Task: Add Gt's Living Foods Cacao Cocoyo Living Coconut Yogurt to the cart.
Action: Mouse moved to (18, 91)
Screenshot: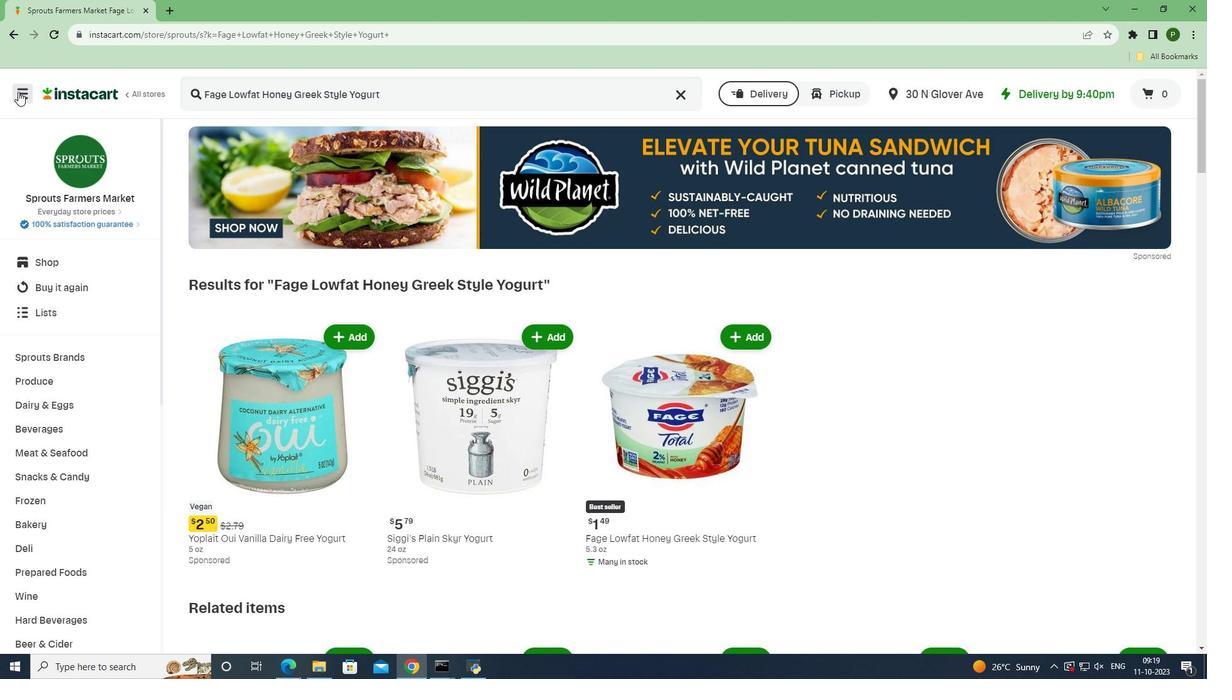 
Action: Mouse pressed left at (18, 91)
Screenshot: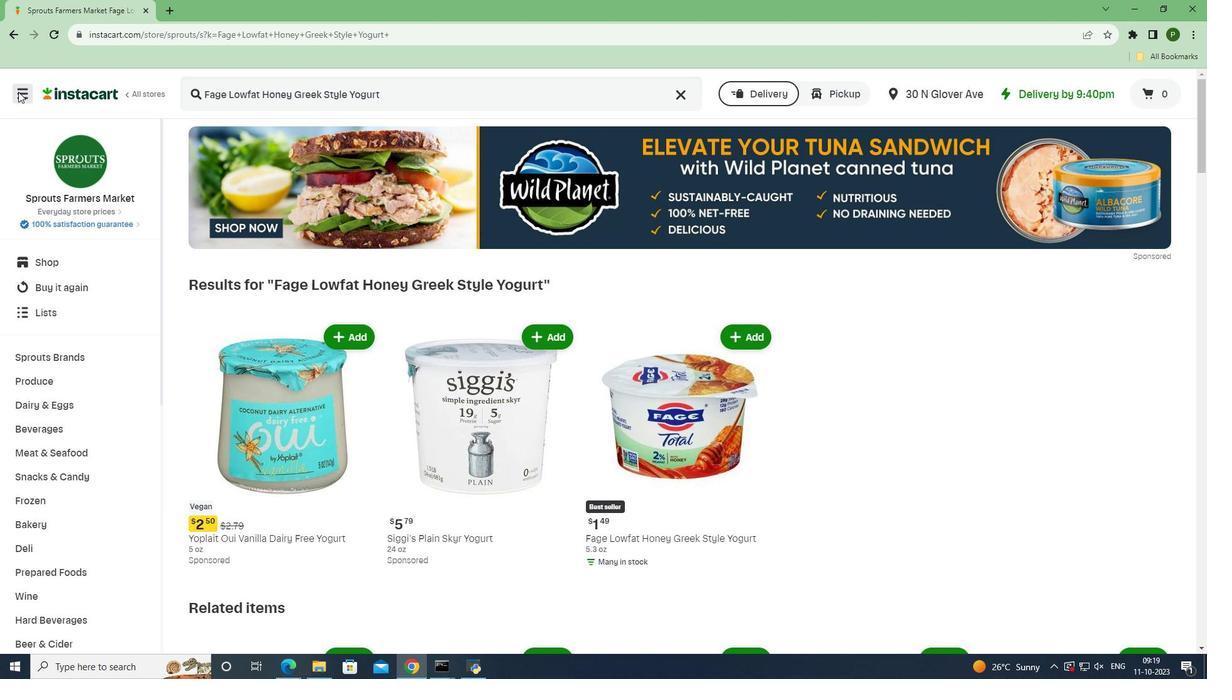 
Action: Mouse moved to (59, 337)
Screenshot: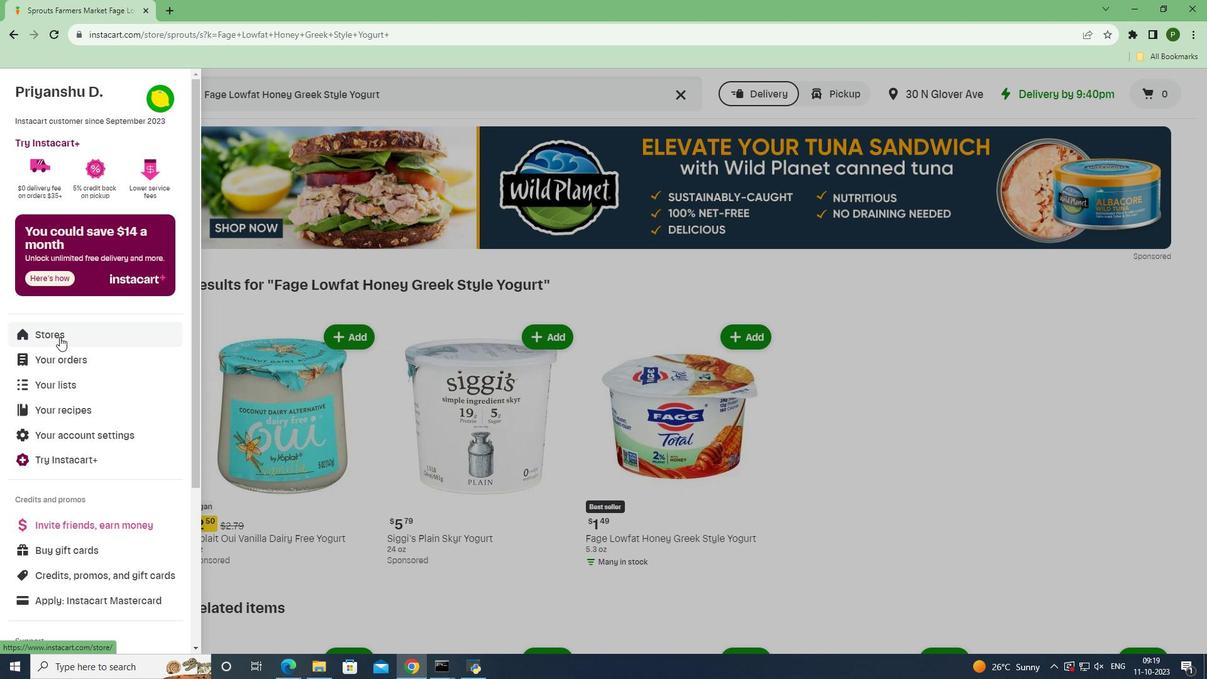 
Action: Mouse pressed left at (59, 337)
Screenshot: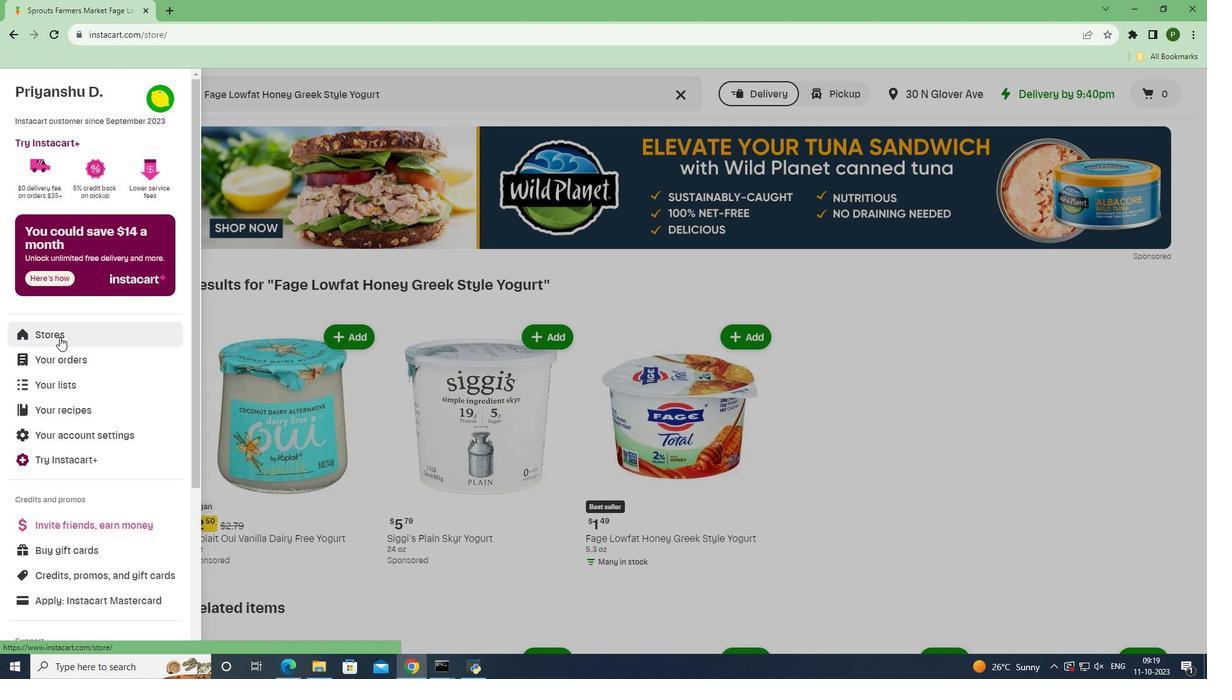 
Action: Mouse moved to (289, 140)
Screenshot: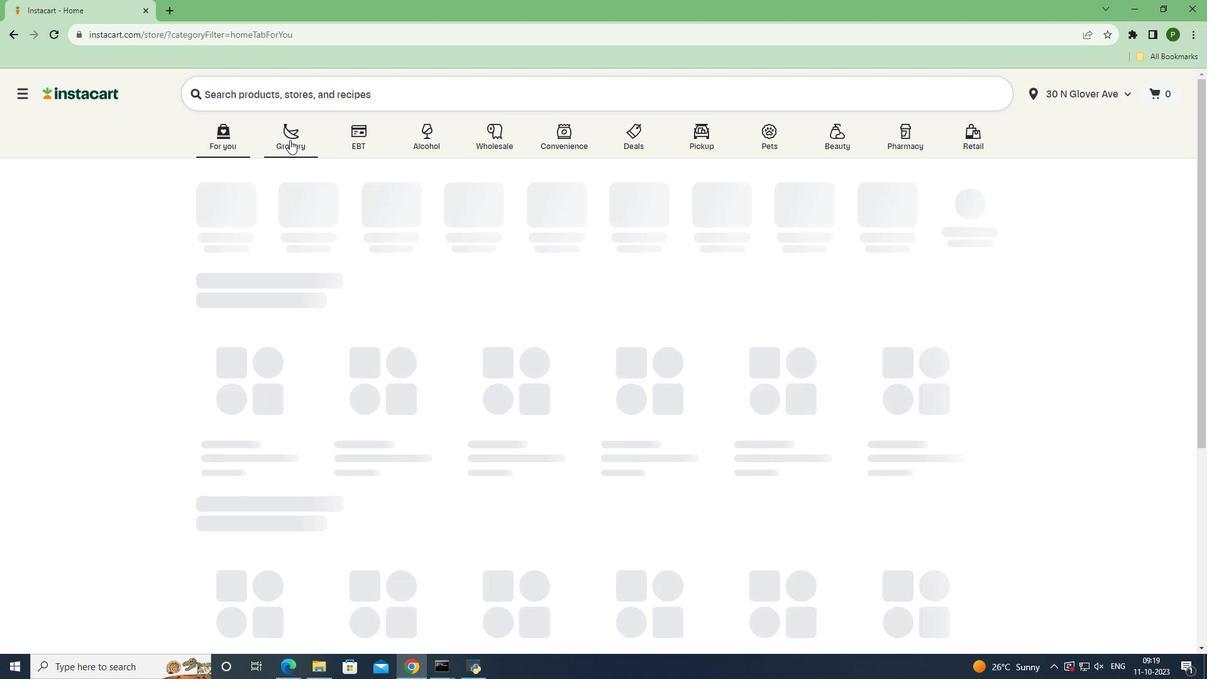 
Action: Mouse pressed left at (289, 140)
Screenshot: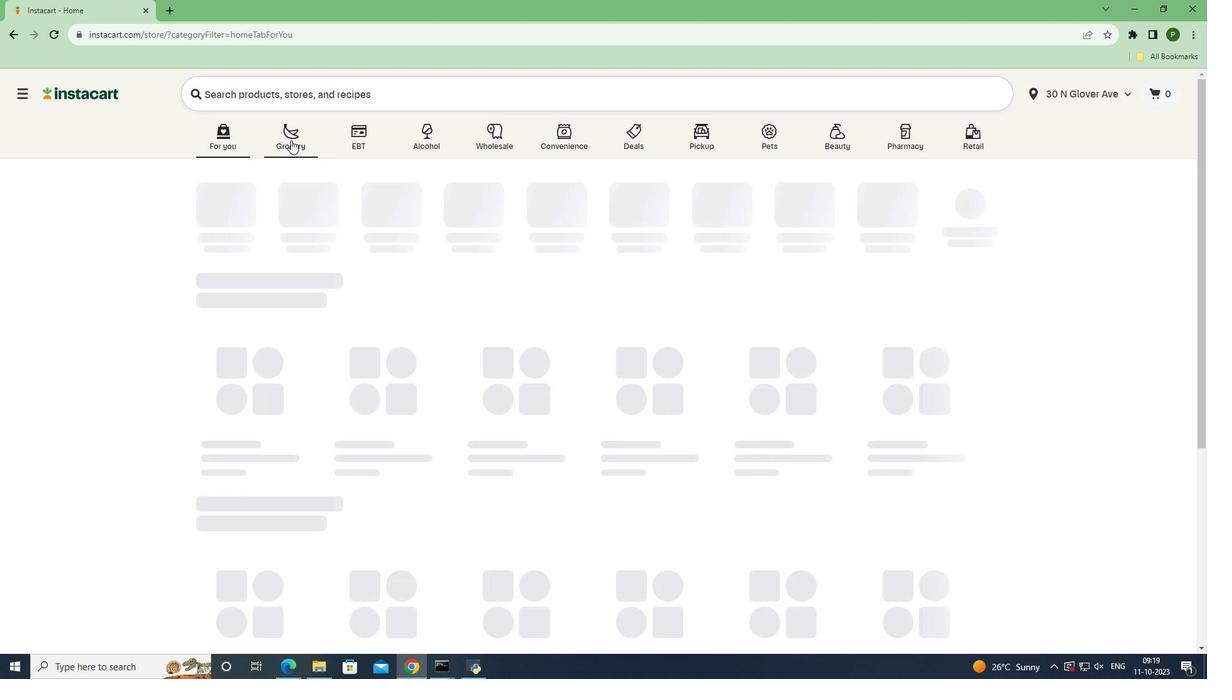 
Action: Mouse moved to (494, 289)
Screenshot: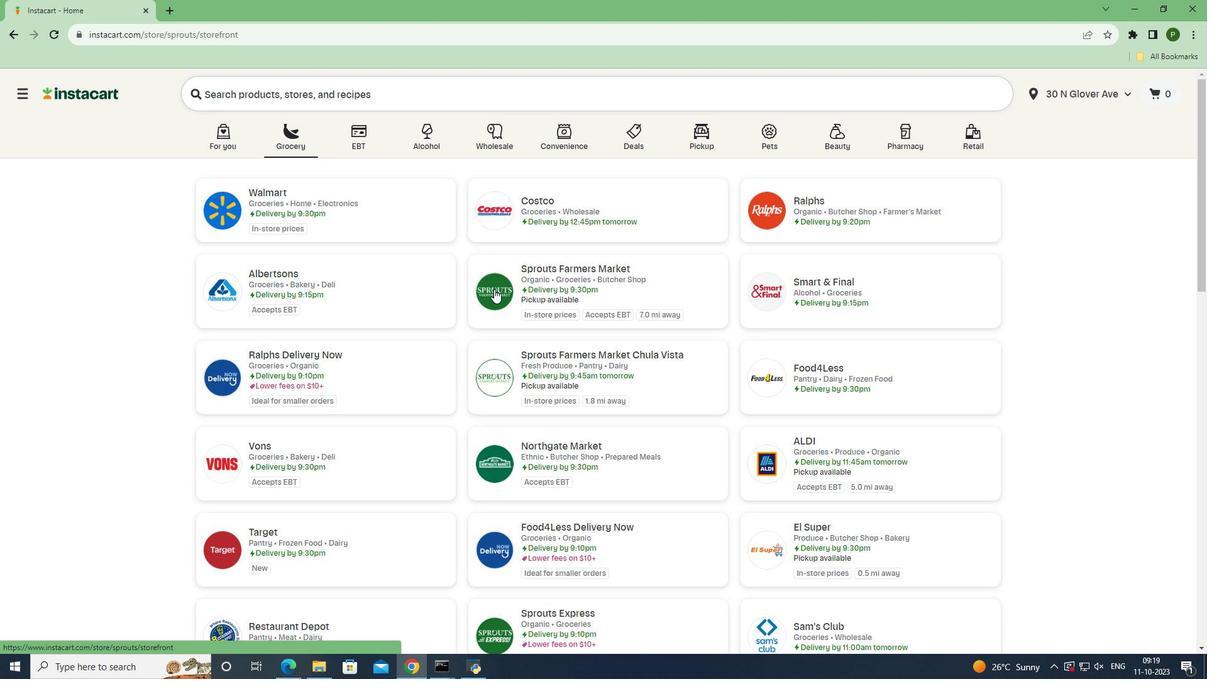 
Action: Mouse pressed left at (494, 289)
Screenshot: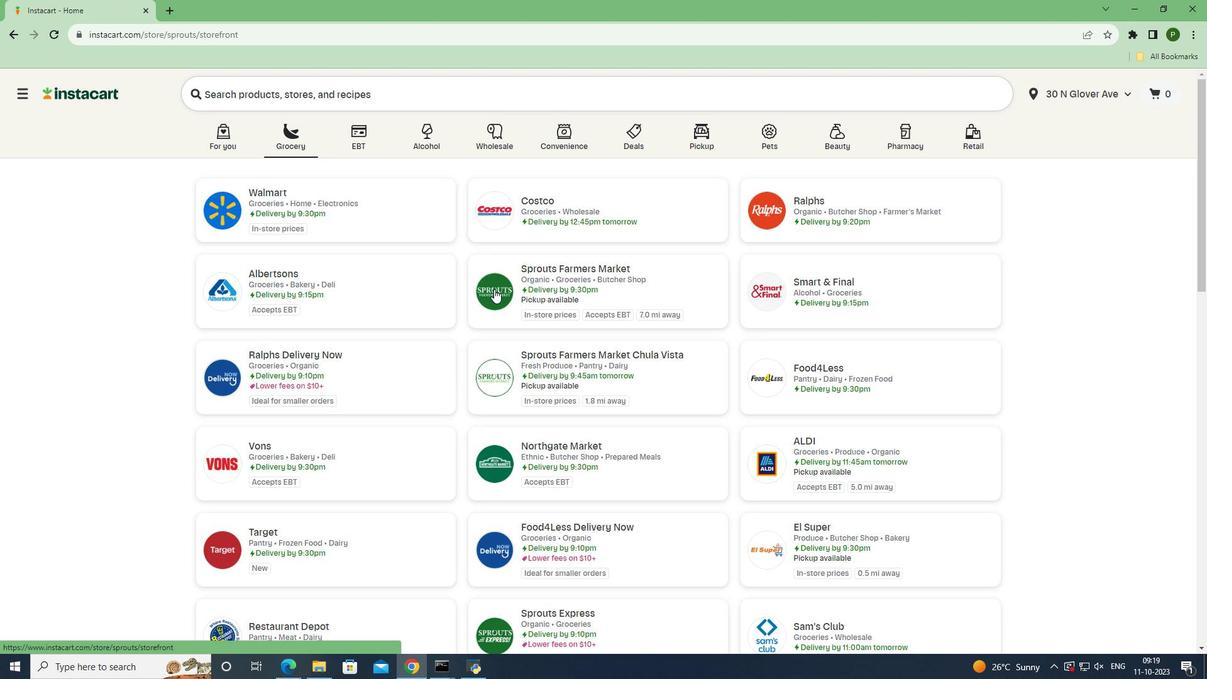 
Action: Mouse moved to (125, 406)
Screenshot: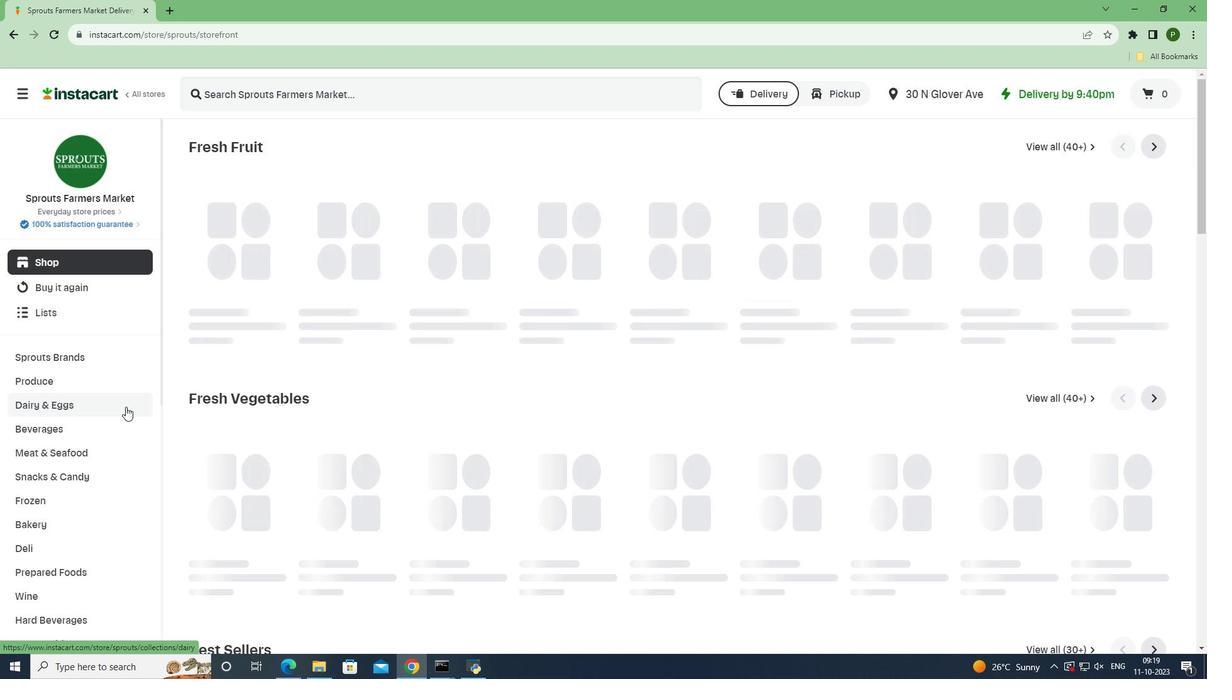 
Action: Mouse pressed left at (125, 406)
Screenshot: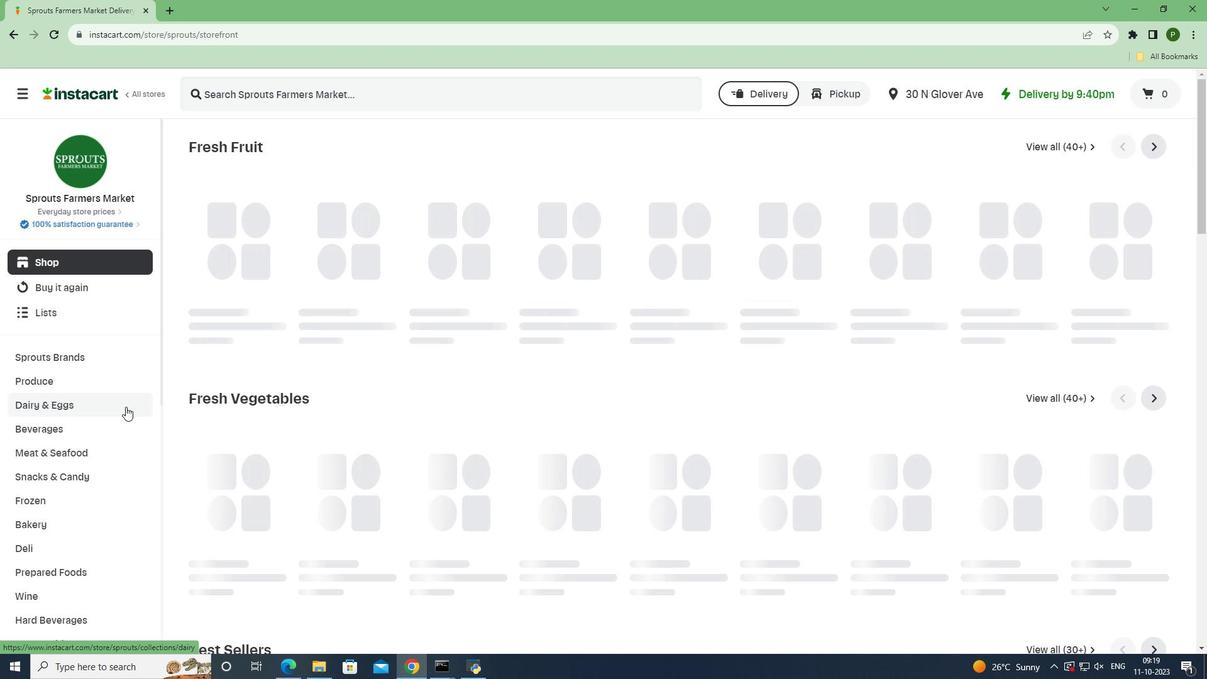
Action: Mouse moved to (79, 499)
Screenshot: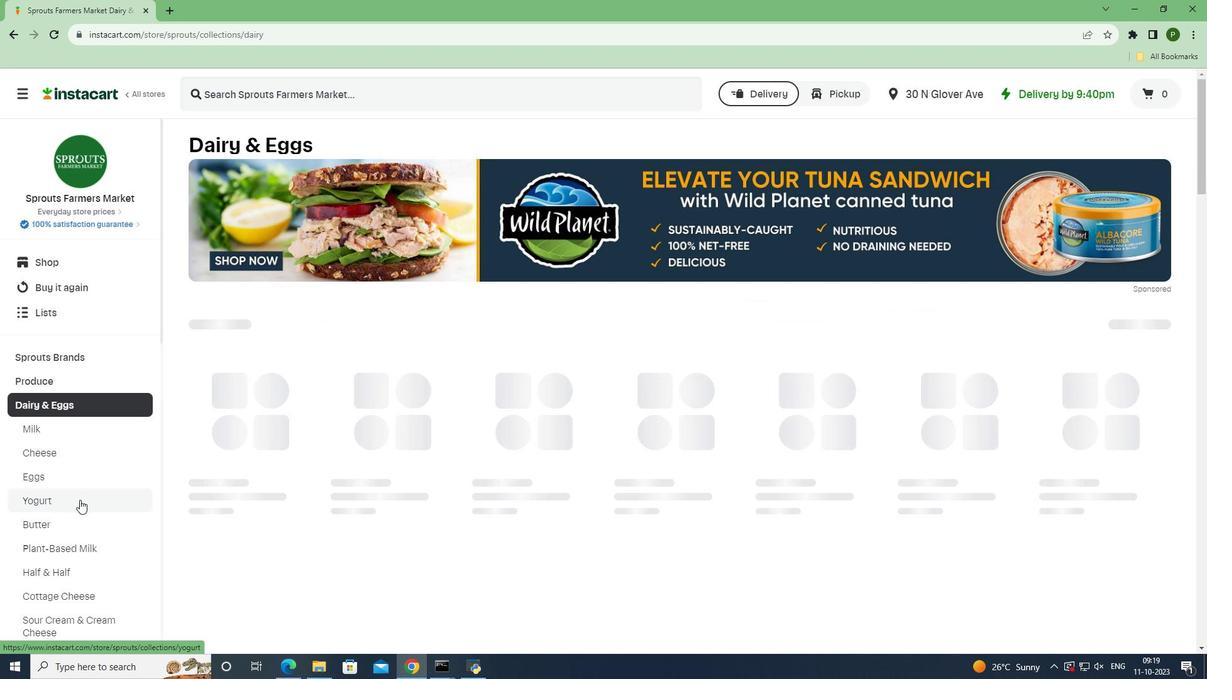 
Action: Mouse pressed left at (79, 499)
Screenshot: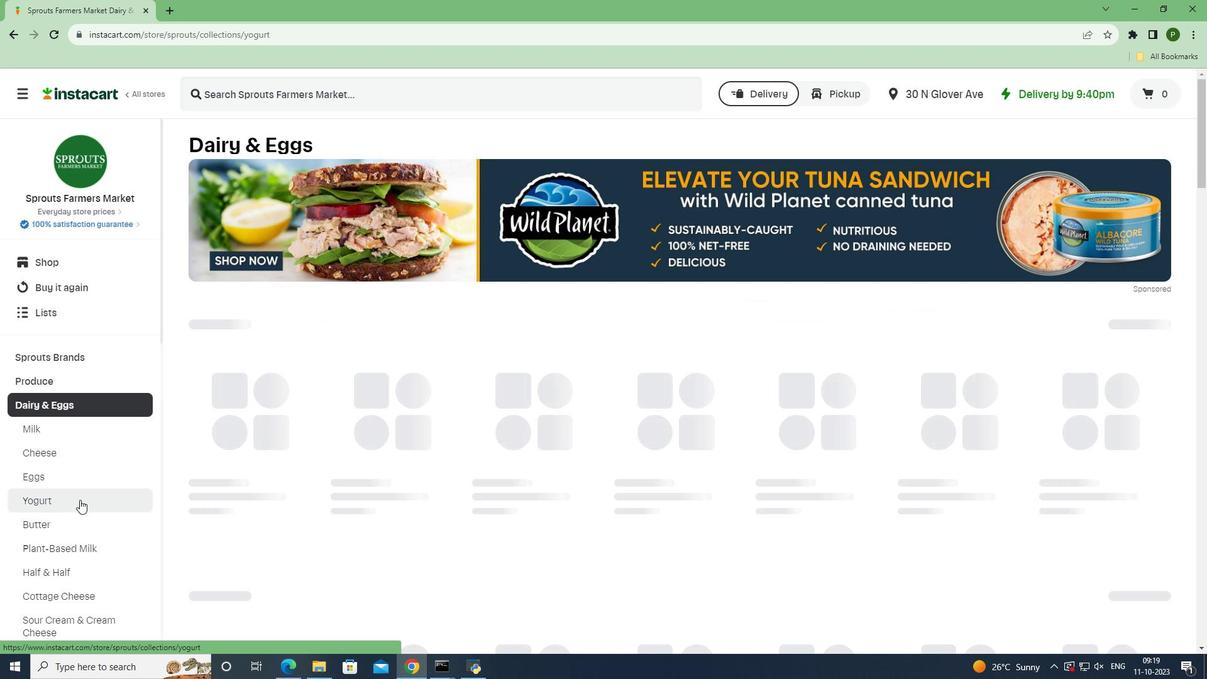 
Action: Mouse moved to (232, 88)
Screenshot: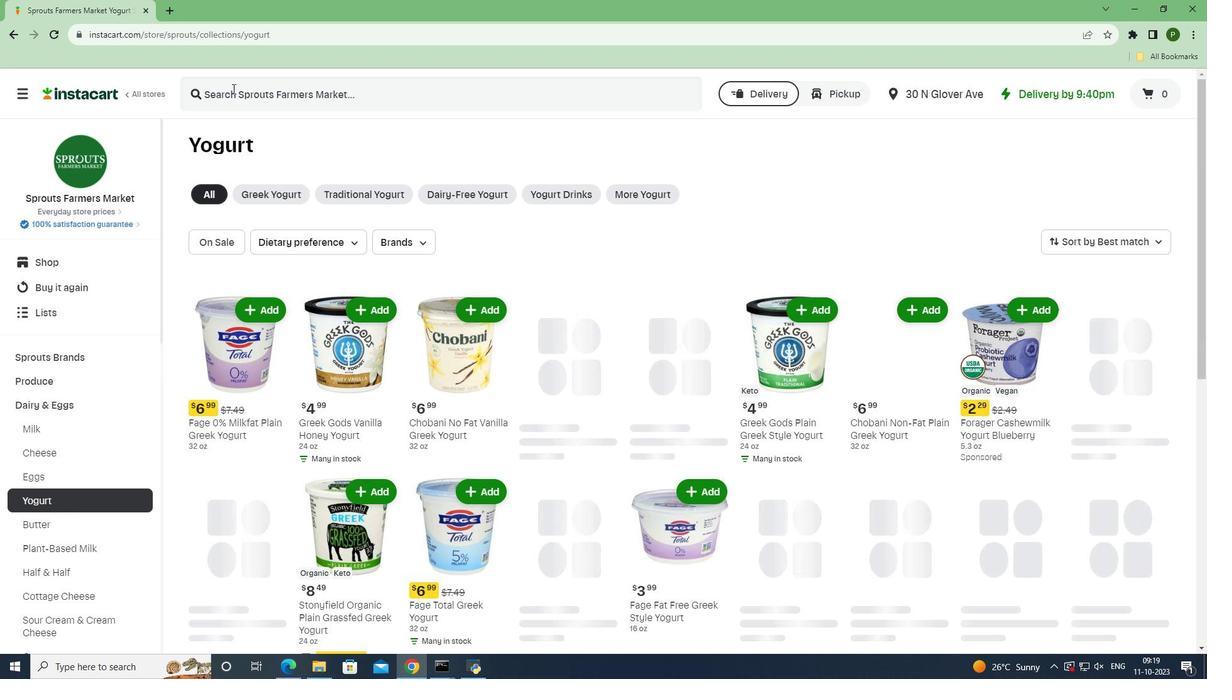 
Action: Mouse pressed left at (232, 88)
Screenshot: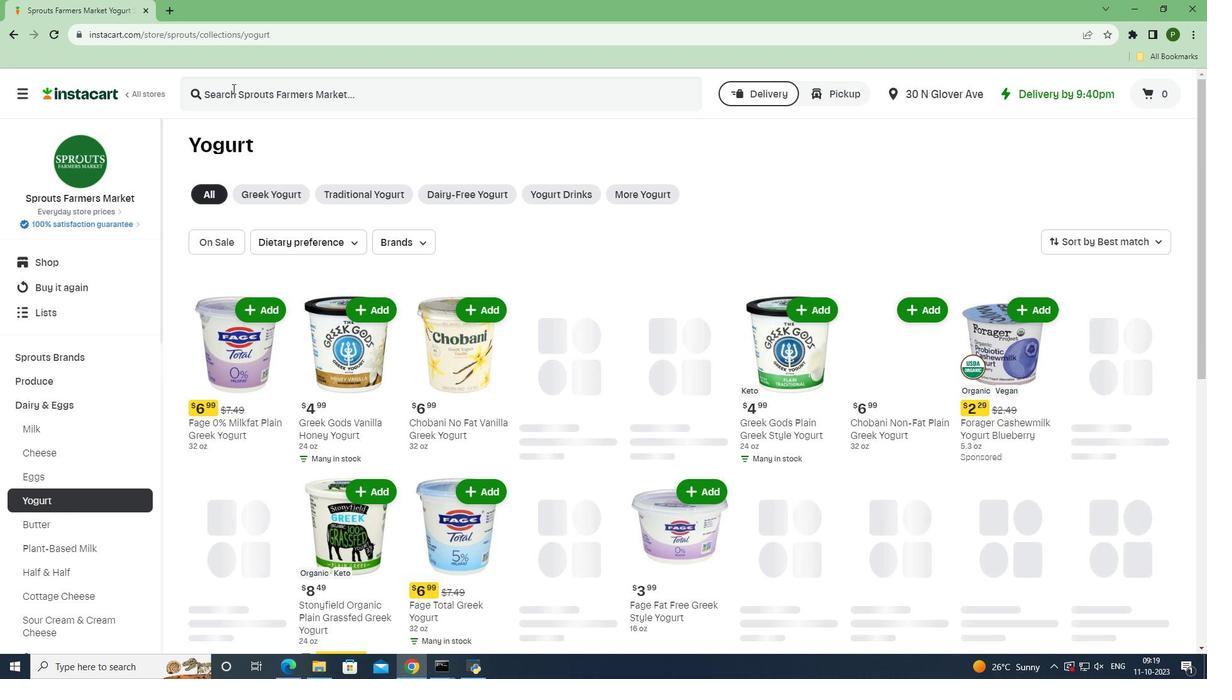 
Action: Mouse moved to (232, 88)
Screenshot: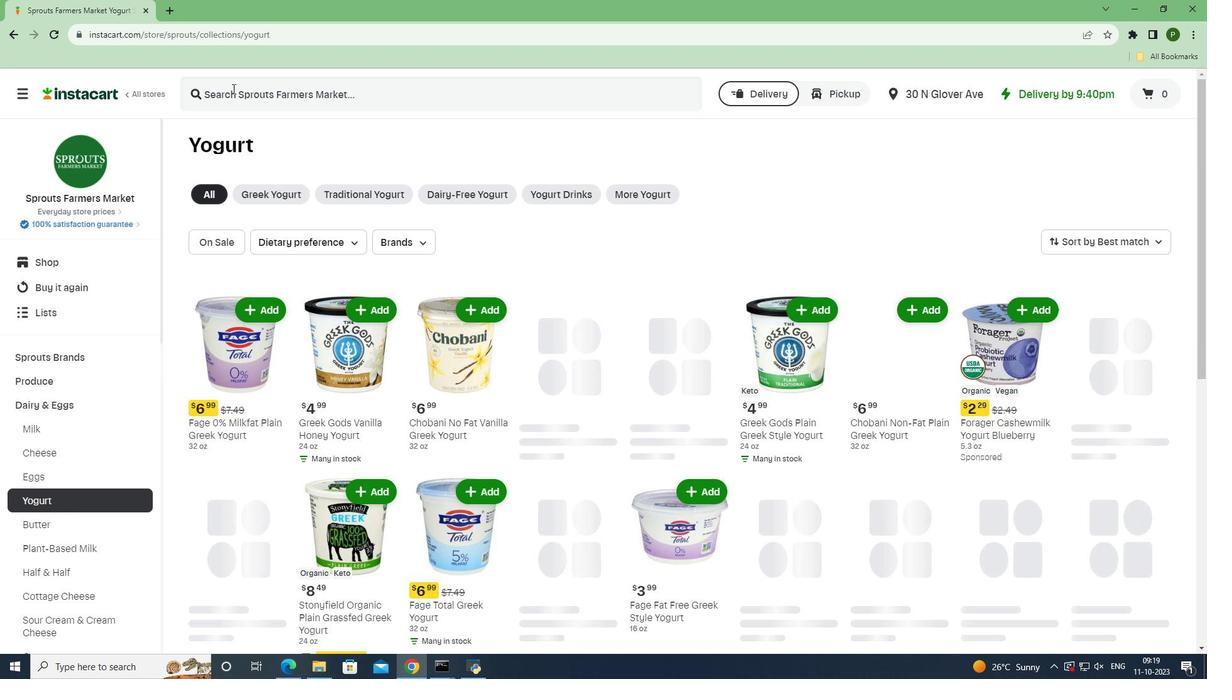 
Action: Key pressed <Key.caps_lock>G<Key.caps_lock>'t<Key.space><Key.caps_lock>L<Key.caps_lock>iving<Key.space><Key.caps_lock>F<Key.caps_lock>oods<Key.space><Key.caps_lock>C<Key.caps_lock>acao<Key.space><Key.caps_lock>C<Key.caps_lock>ocoyo<Key.space><Key.caps_lock>L<Key.caps_lock>iving<Key.space><Key.caps_lock>C<Key.caps_lock>oconut<Key.space><Key.caps_lock>Y<Key.caps_lock>ogurt<Key.space><Key.enter>
Screenshot: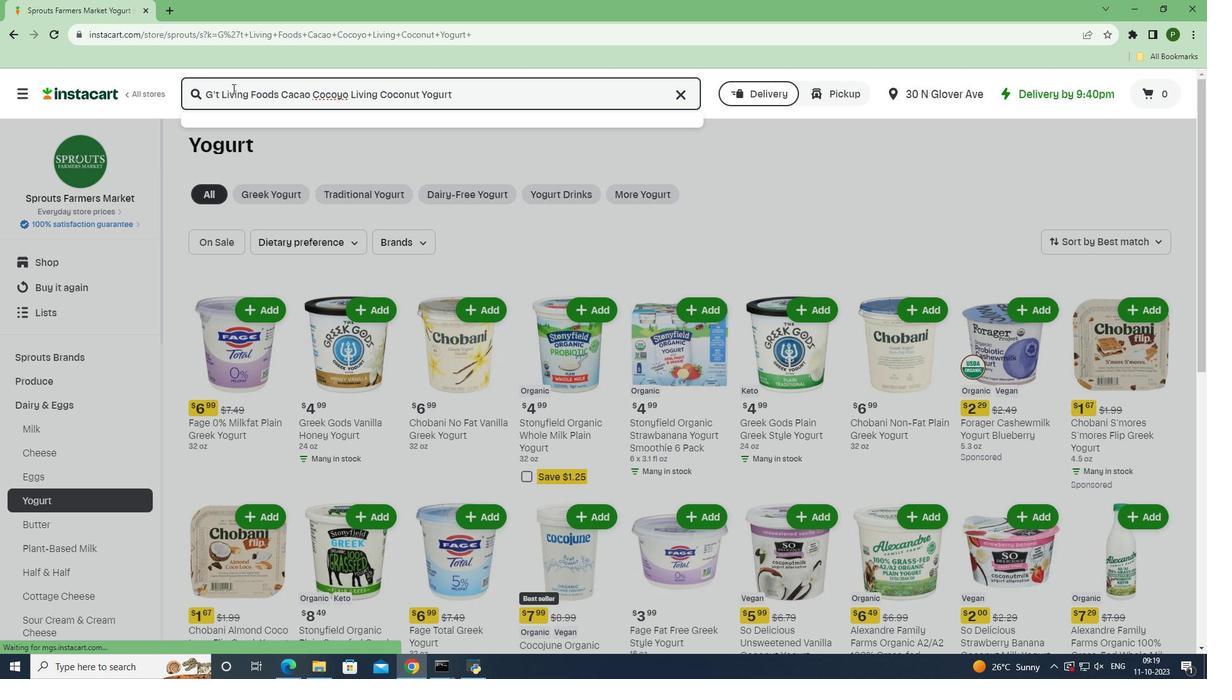 
Action: Mouse moved to (409, 323)
Screenshot: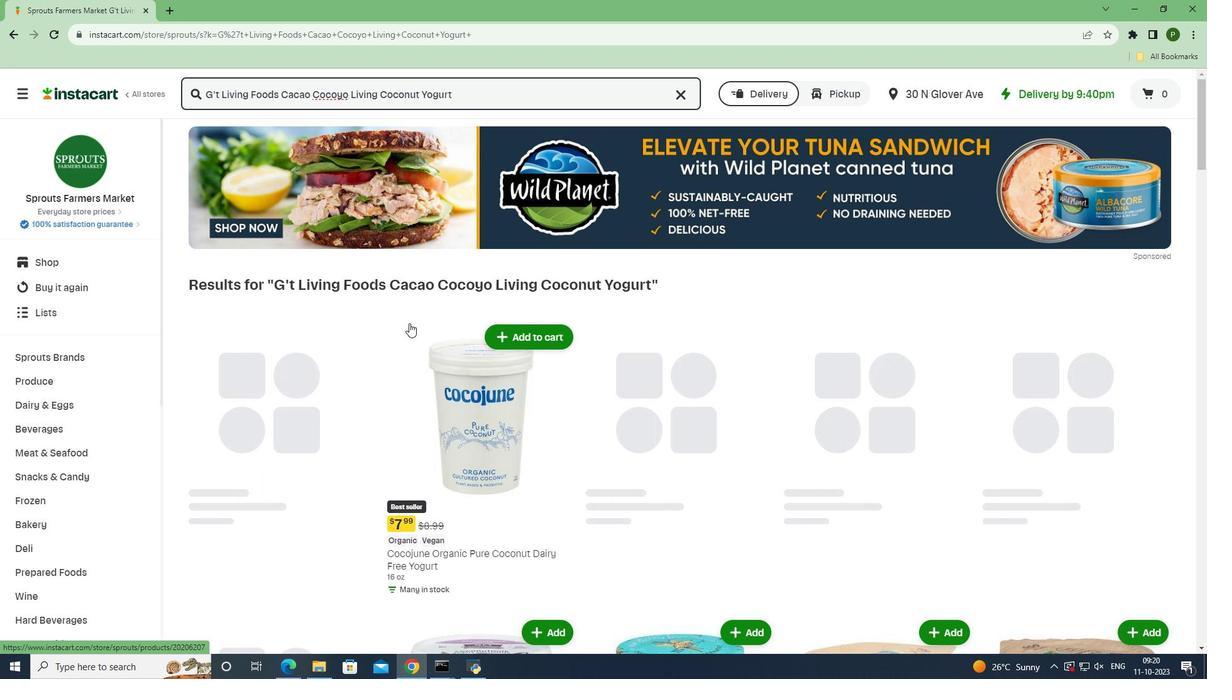 
Action: Mouse scrolled (409, 322) with delta (0, 0)
Screenshot: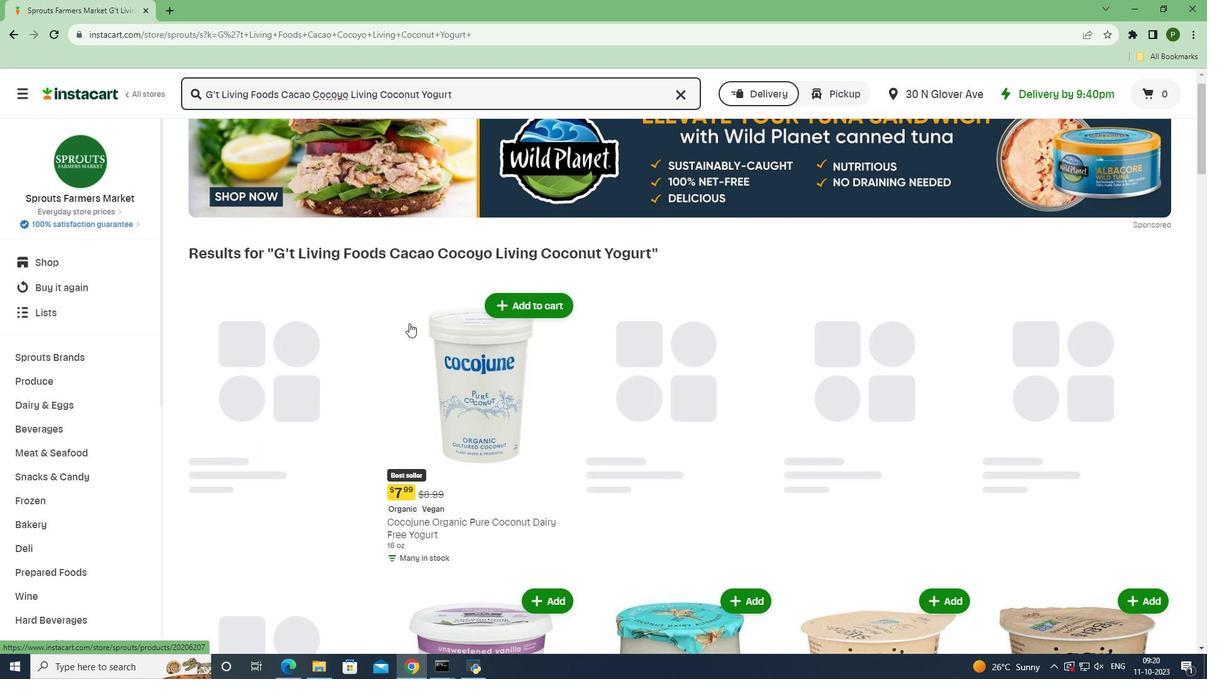 
Action: Mouse moved to (362, 276)
Screenshot: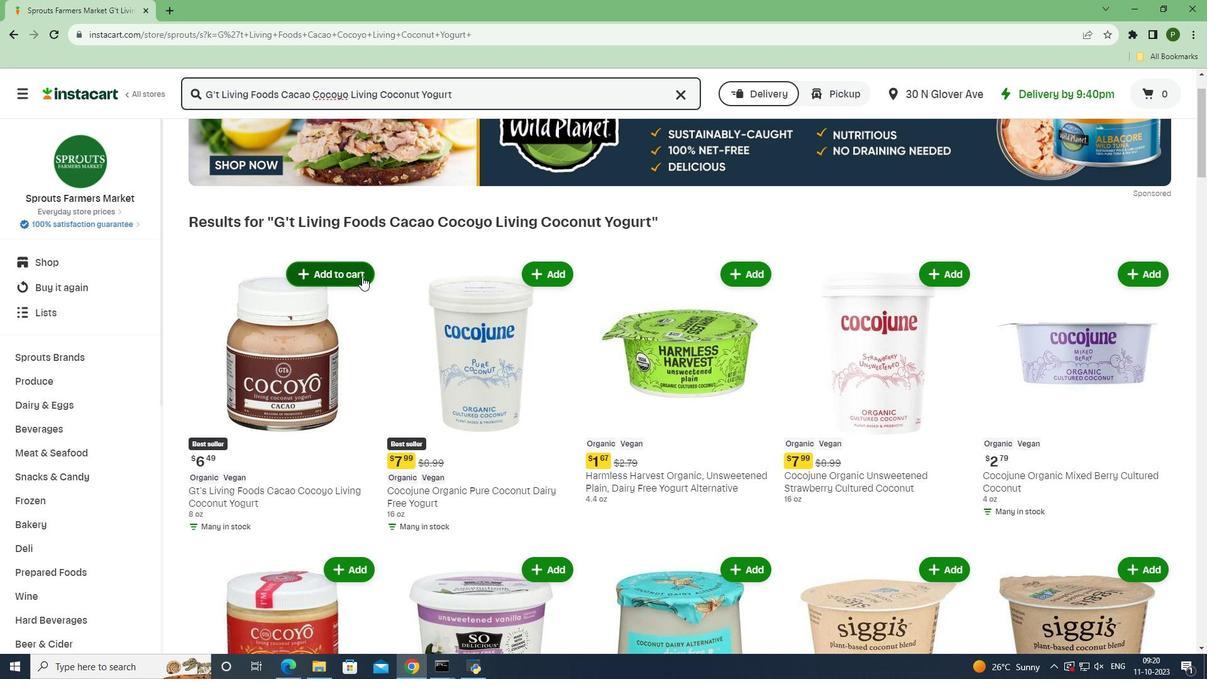 
Action: Mouse pressed left at (362, 276)
Screenshot: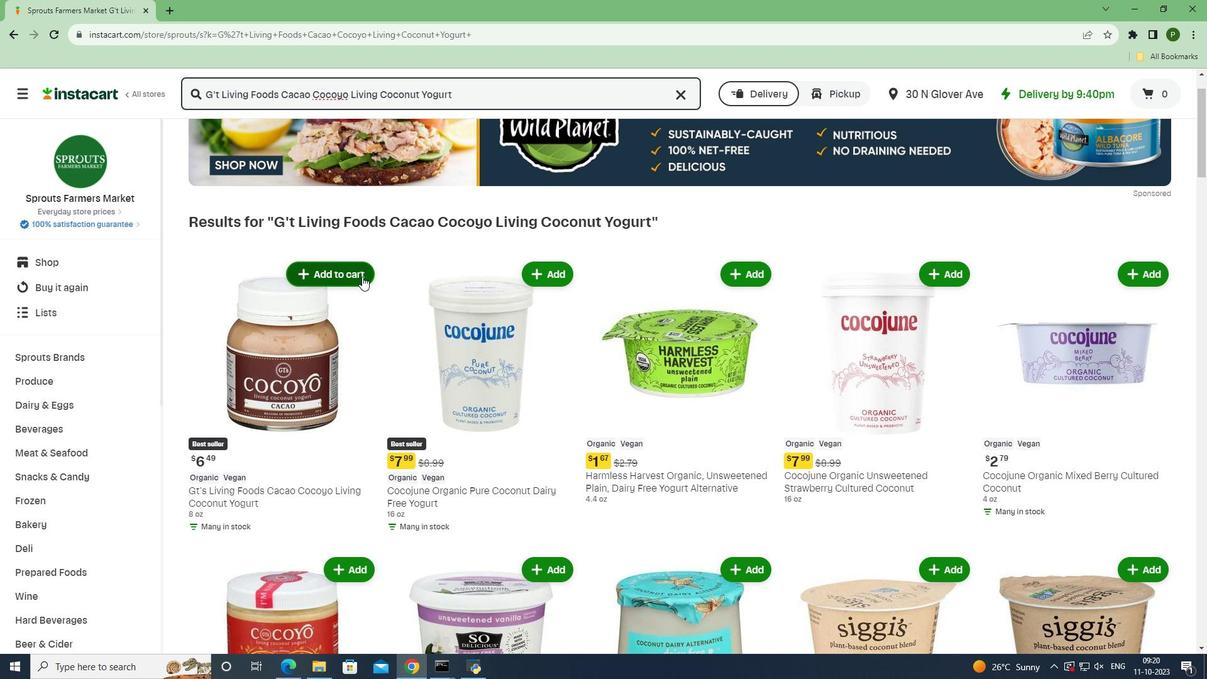 
Action: Mouse moved to (394, 331)
Screenshot: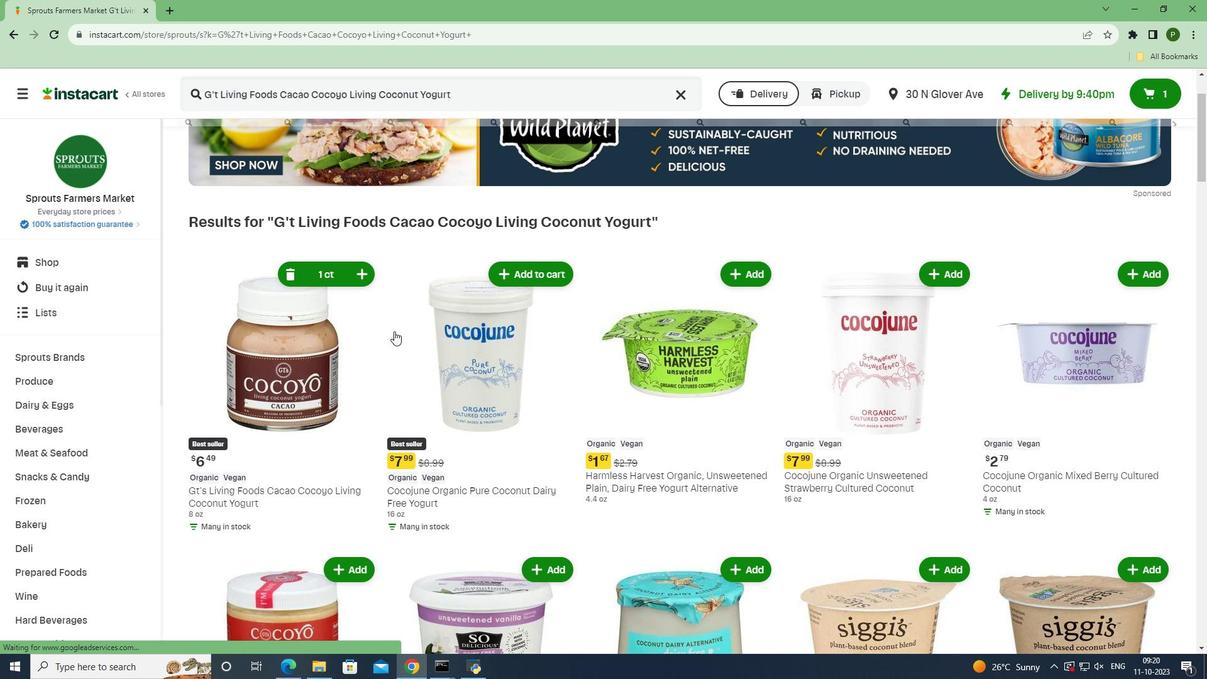 
